 Task: Add a signature Hayden King containing With sincere appreciation and gratitude, Hayden King to email address softage.5@softage.net and add a folder Swimming
Action: Mouse moved to (29, 42)
Screenshot: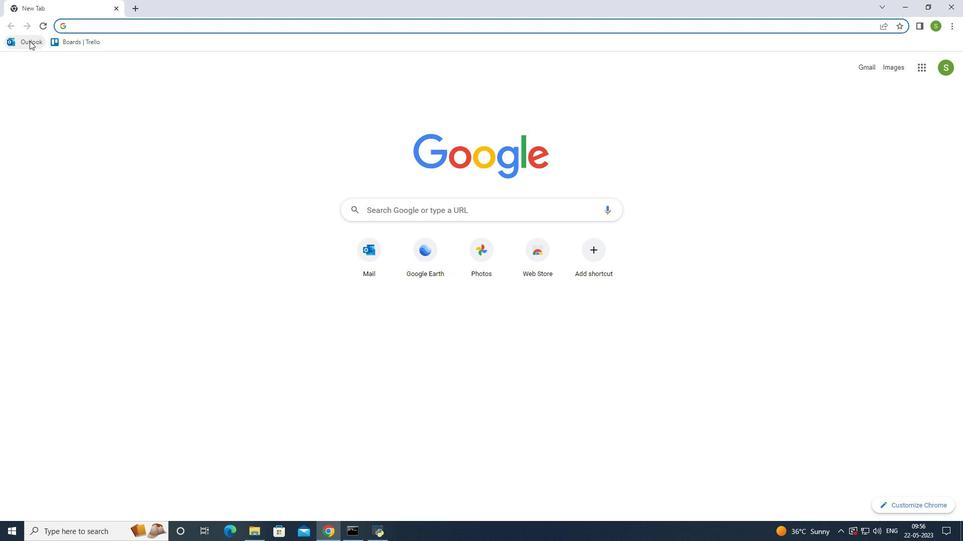 
Action: Mouse pressed left at (29, 42)
Screenshot: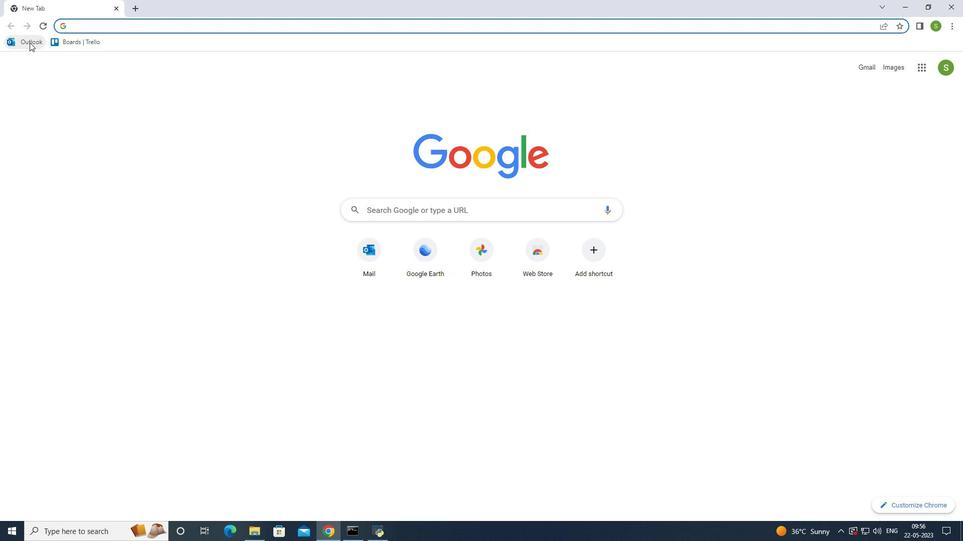 
Action: Mouse moved to (76, 86)
Screenshot: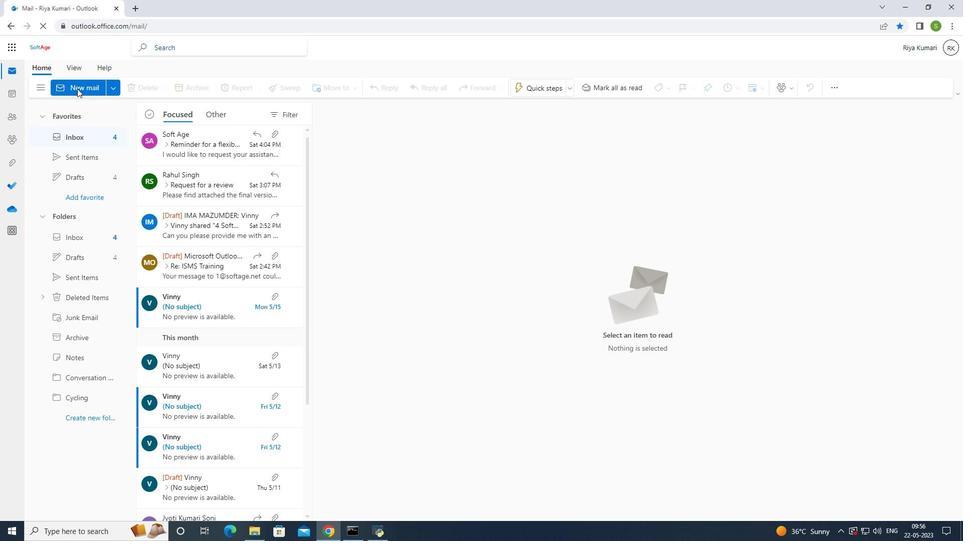 
Action: Mouse pressed left at (76, 86)
Screenshot: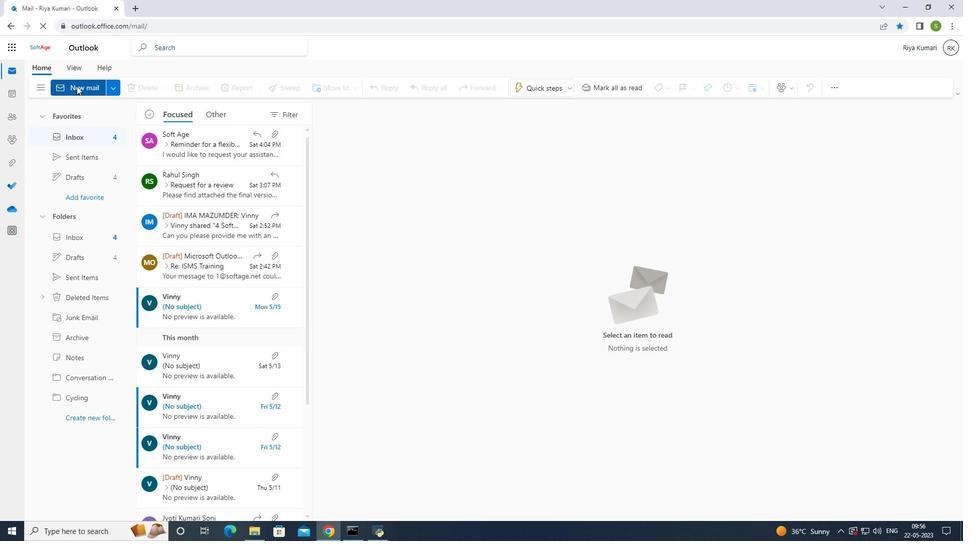 
Action: Mouse moved to (659, 87)
Screenshot: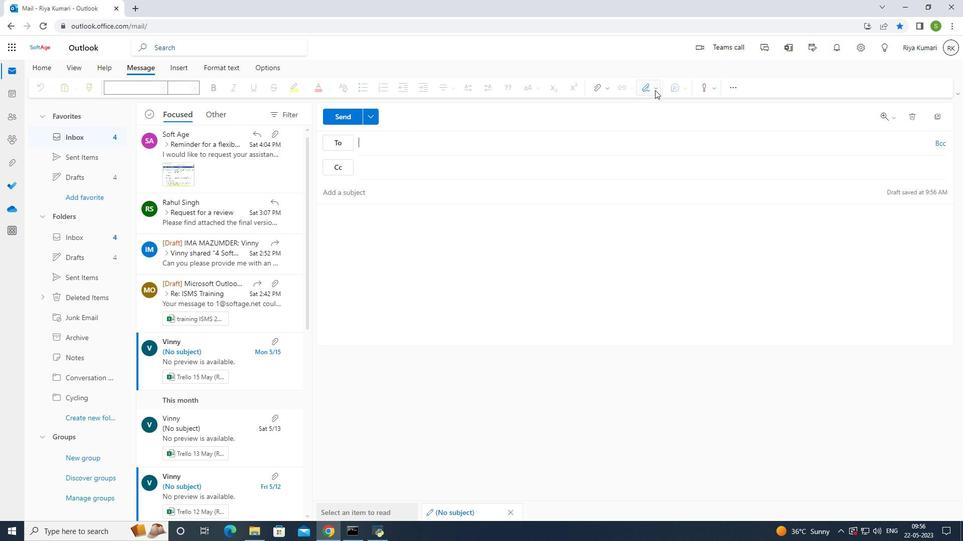 
Action: Mouse pressed left at (659, 87)
Screenshot: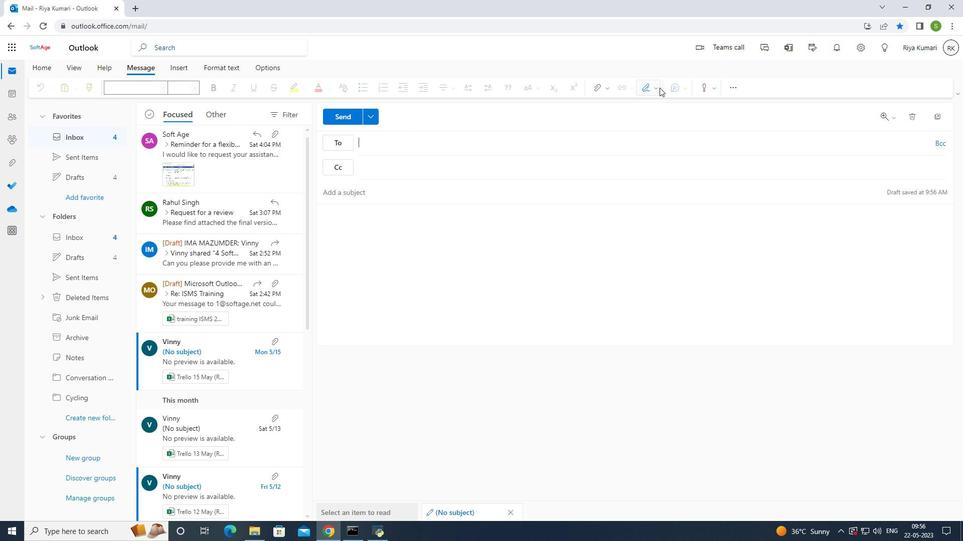 
Action: Mouse moved to (641, 126)
Screenshot: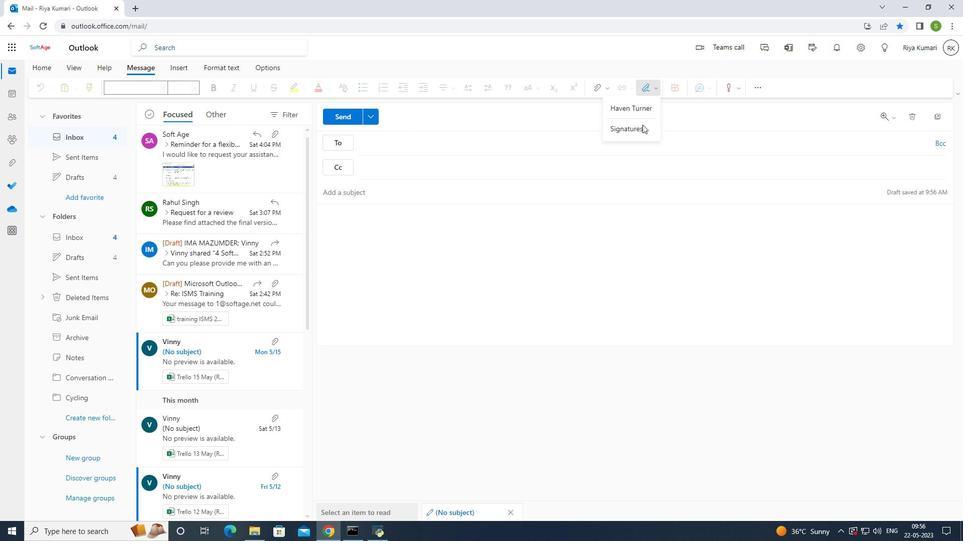 
Action: Mouse pressed left at (641, 126)
Screenshot: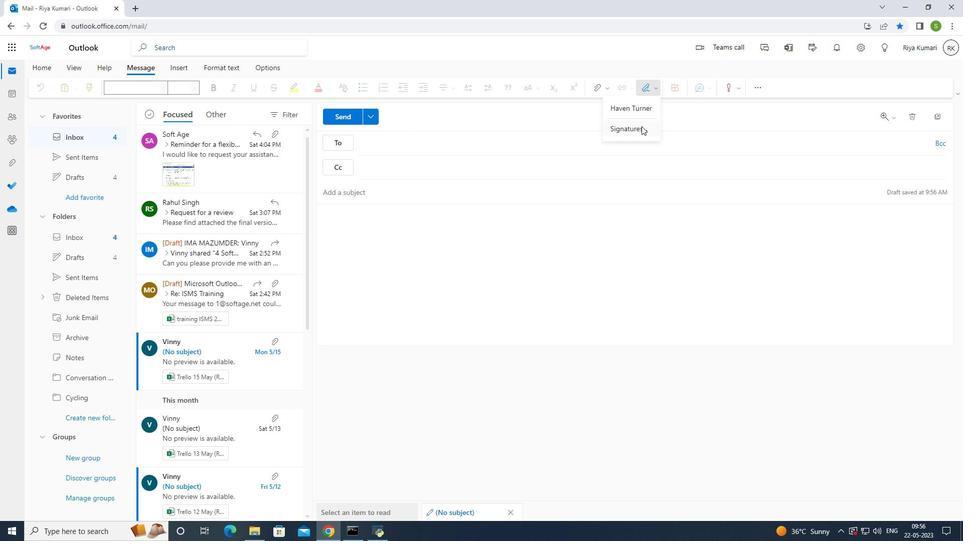 
Action: Mouse moved to (623, 170)
Screenshot: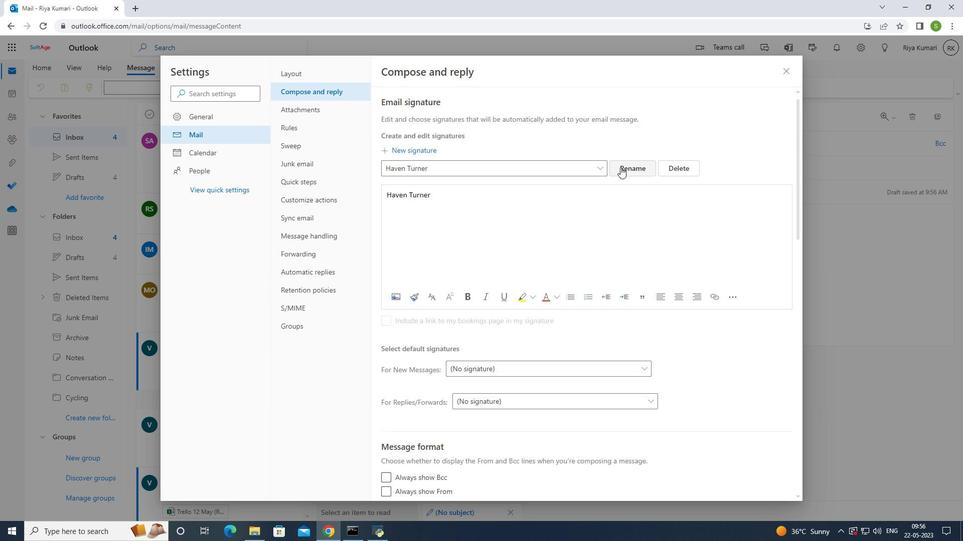 
Action: Mouse pressed left at (623, 170)
Screenshot: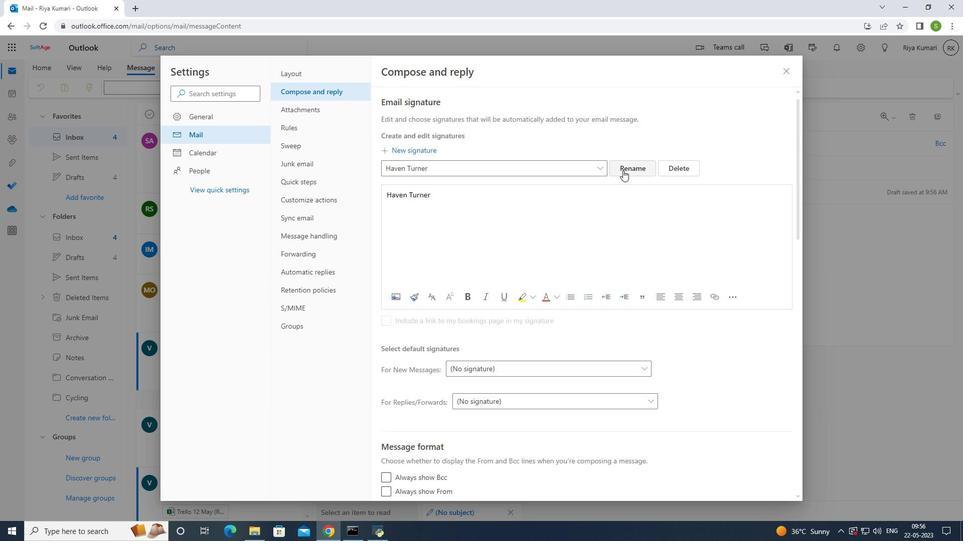 
Action: Mouse moved to (483, 167)
Screenshot: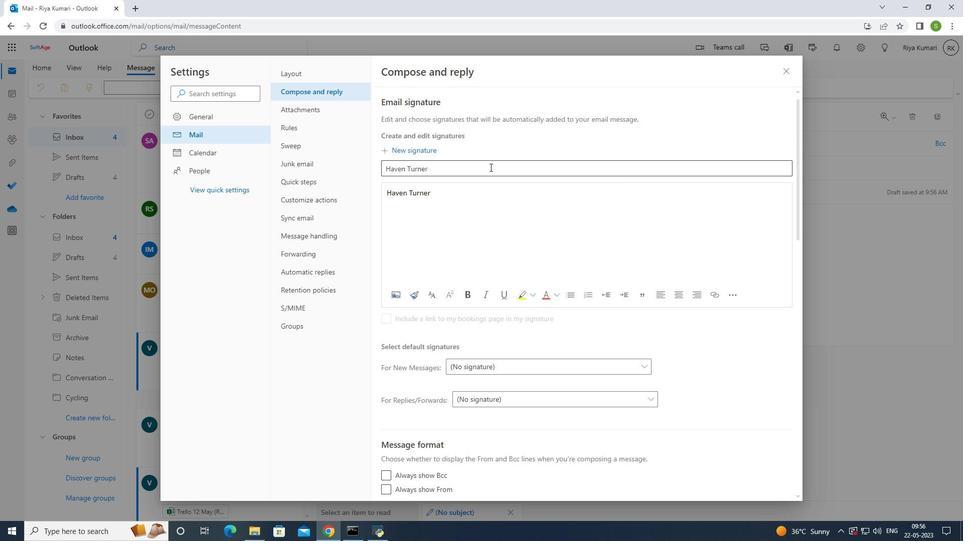 
Action: Mouse pressed left at (483, 167)
Screenshot: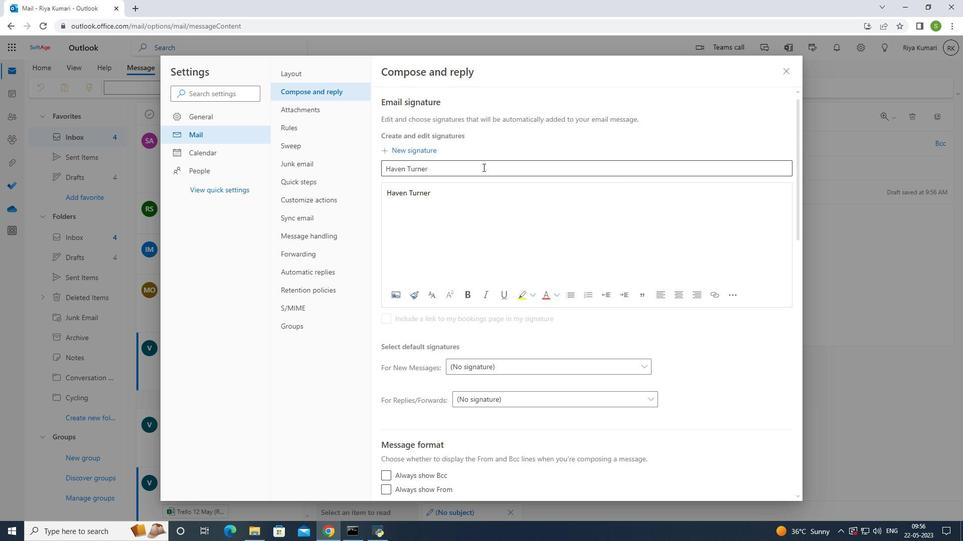 
Action: Mouse moved to (483, 165)
Screenshot: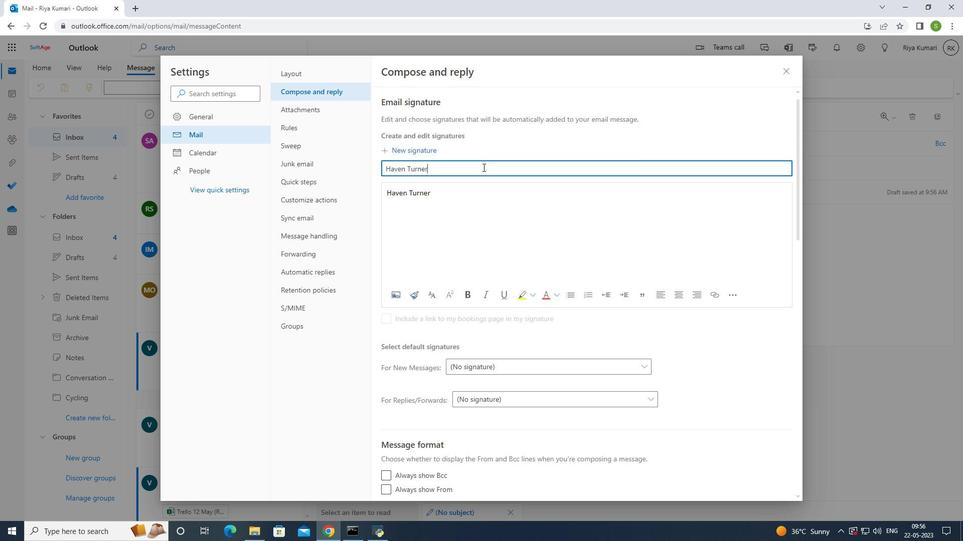 
Action: Key pressed <Key.backspace><Key.backspace><Key.backspace><Key.backspace><Key.backspace><Key.backspace><Key.backspace><Key.backspace><Key.backspace><Key.backspace><Key.backspace>ayden<Key.space><Key.shift>Kingctrl+A<'\x03'>
Screenshot: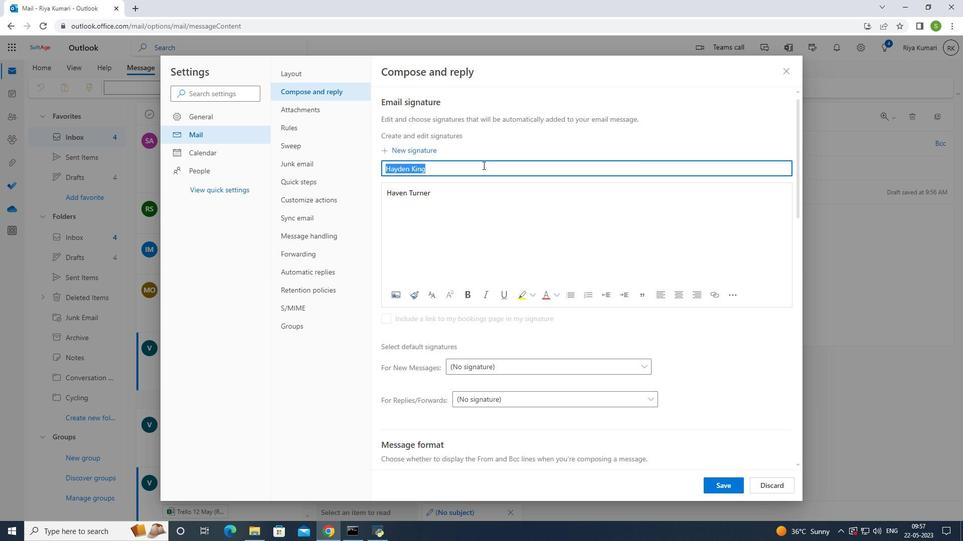 
Action: Mouse moved to (432, 195)
Screenshot: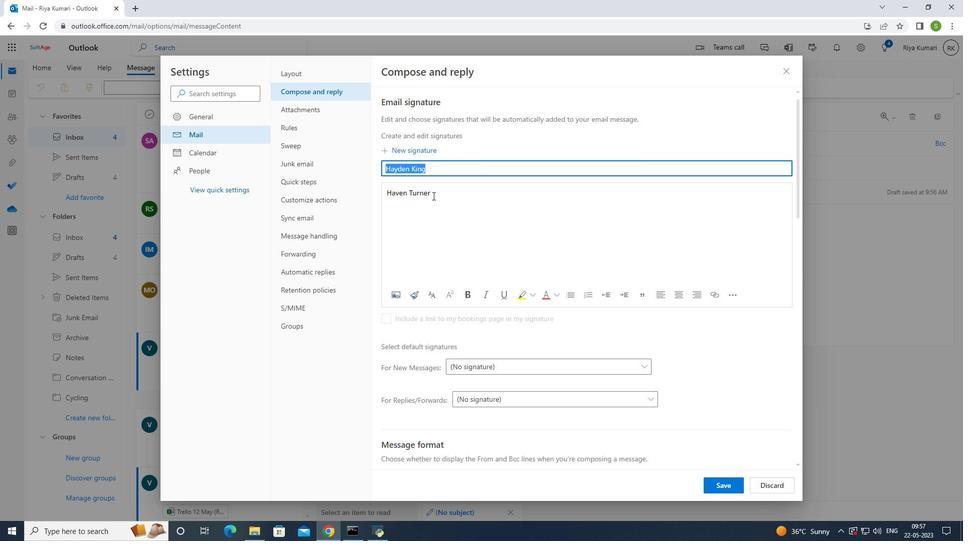 
Action: Mouse pressed left at (432, 195)
Screenshot: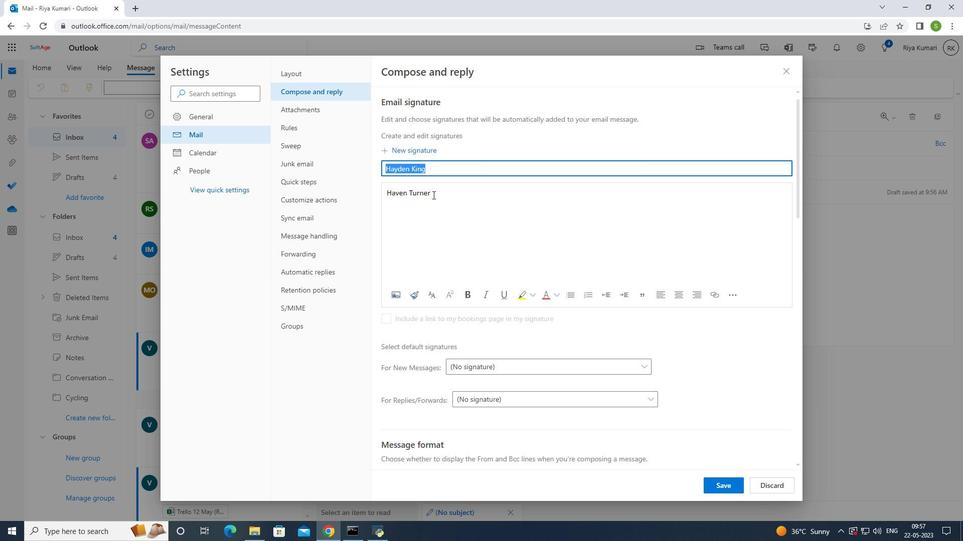 
Action: Mouse moved to (432, 191)
Screenshot: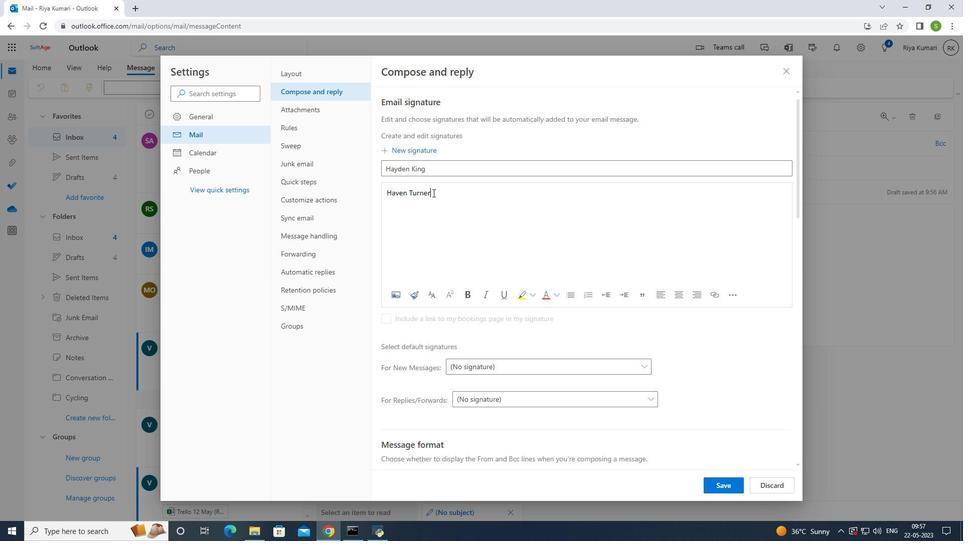 
Action: Key pressed <Key.backspace>
Screenshot: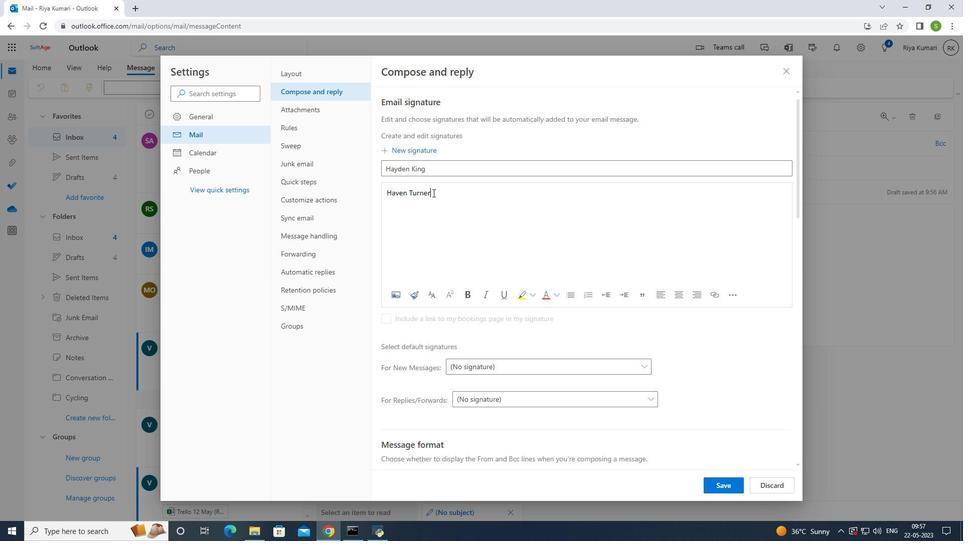 
Action: Mouse moved to (432, 191)
Screenshot: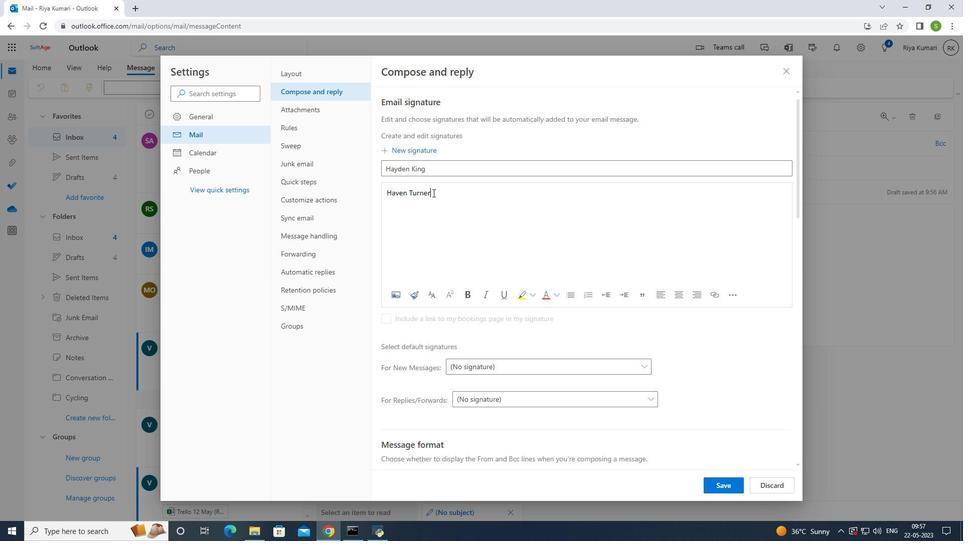 
Action: Key pressed <Key.backspace><Key.backspace><Key.backspace><Key.backspace><Key.backspace><Key.backspace><Key.backspace><Key.backspace><Key.backspace><Key.backspace><Key.backspace><Key.backspace><Key.backspace><Key.backspace><Key.backspace><Key.backspace><Key.backspace><Key.backspace>
Screenshot: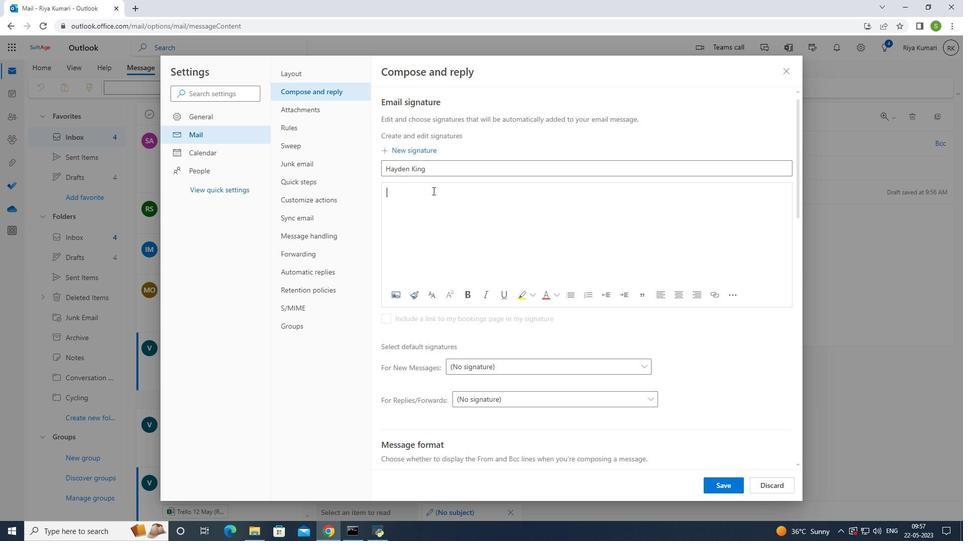 
Action: Mouse moved to (434, 191)
Screenshot: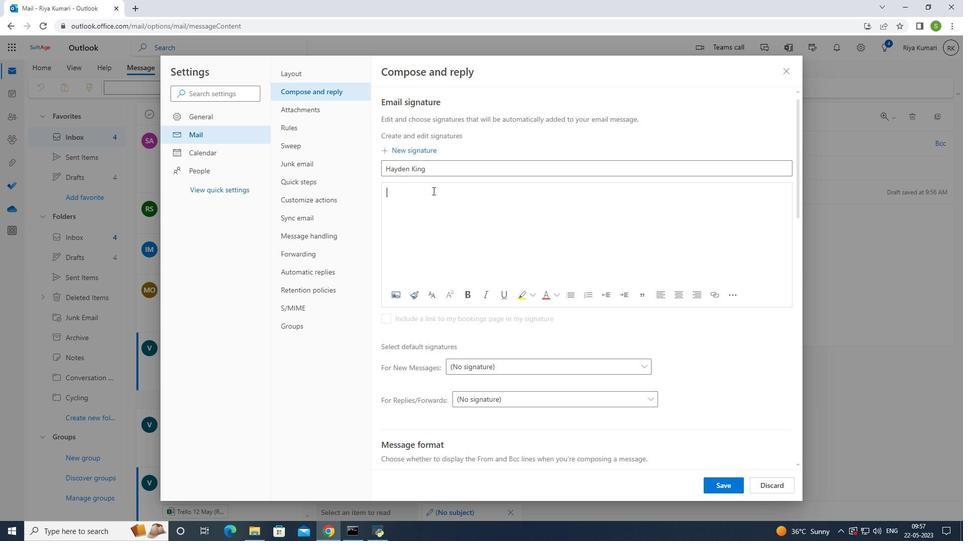 
Action: Key pressed ctrl+V
Screenshot: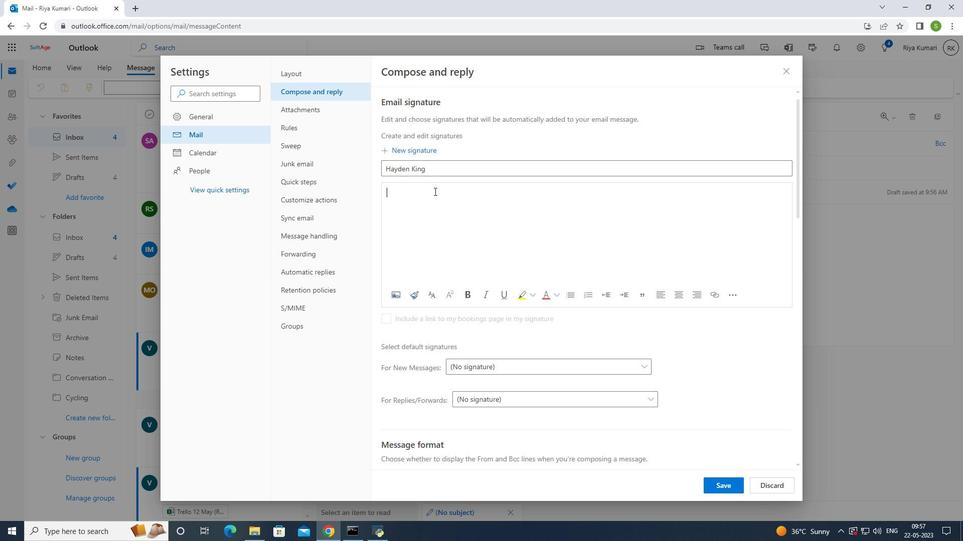 
Action: Mouse moved to (712, 485)
Screenshot: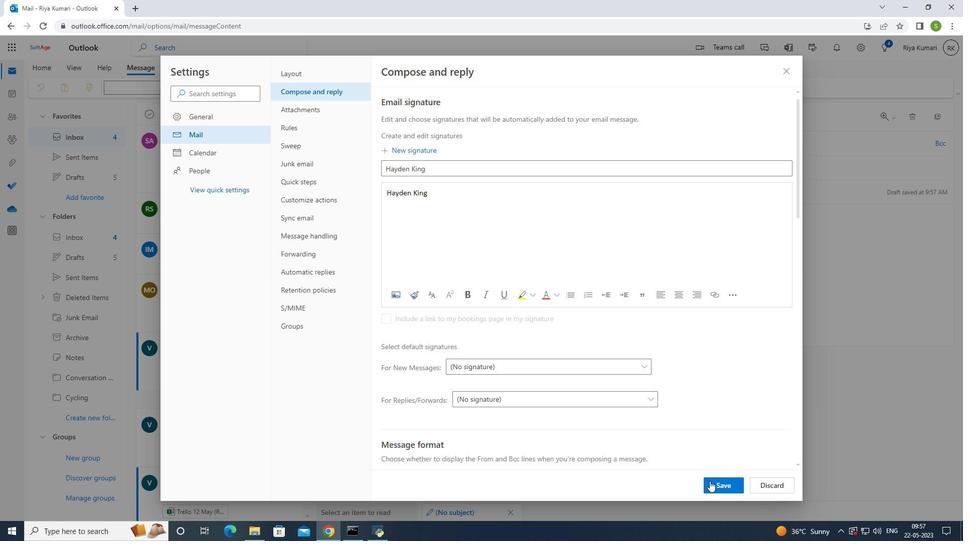
Action: Mouse pressed left at (712, 485)
Screenshot: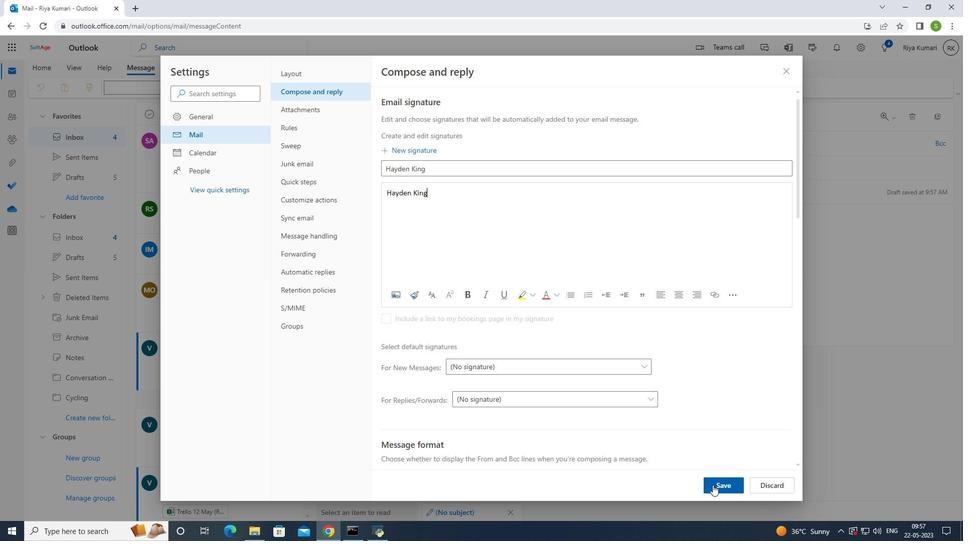 
Action: Mouse moved to (788, 68)
Screenshot: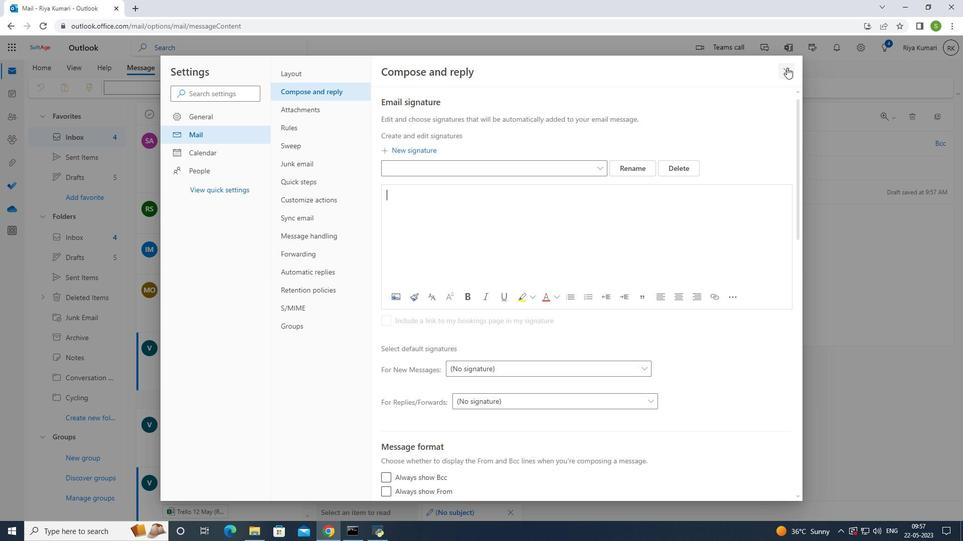 
Action: Mouse pressed left at (788, 68)
Screenshot: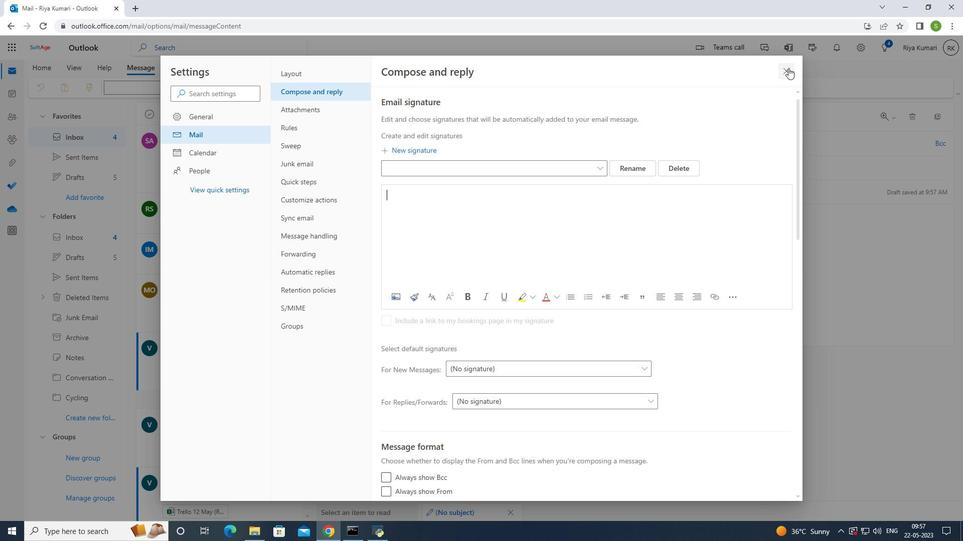 
Action: Mouse moved to (380, 243)
Screenshot: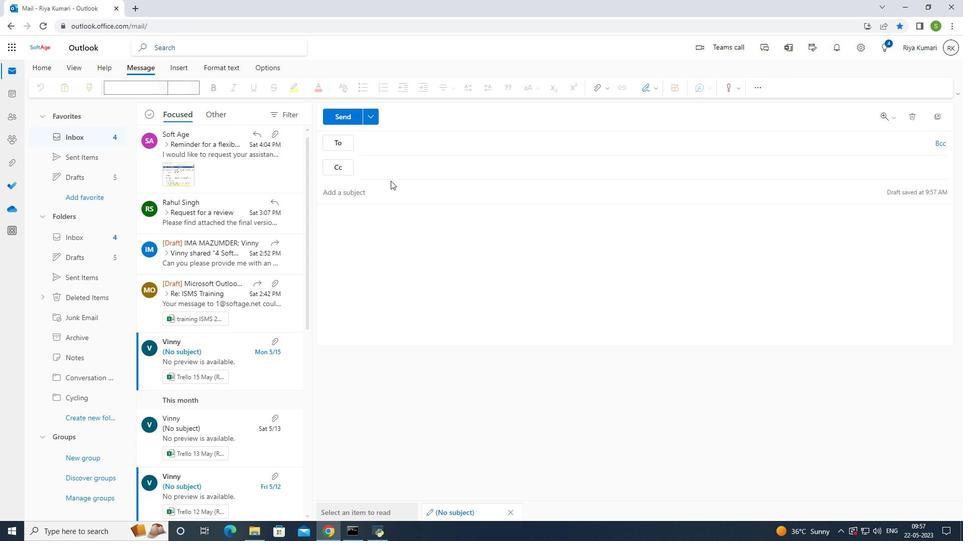 
Action: Mouse pressed left at (380, 243)
Screenshot: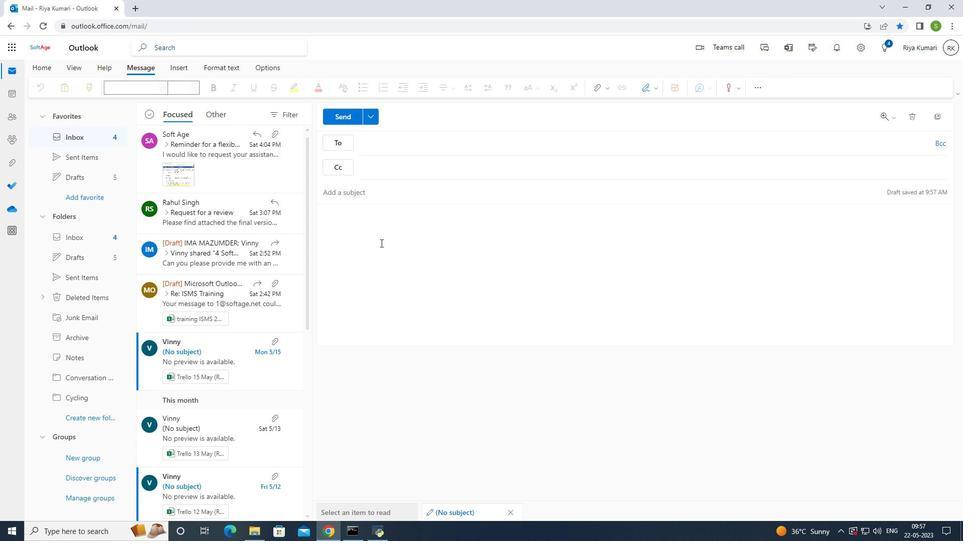 
Action: Mouse moved to (657, 89)
Screenshot: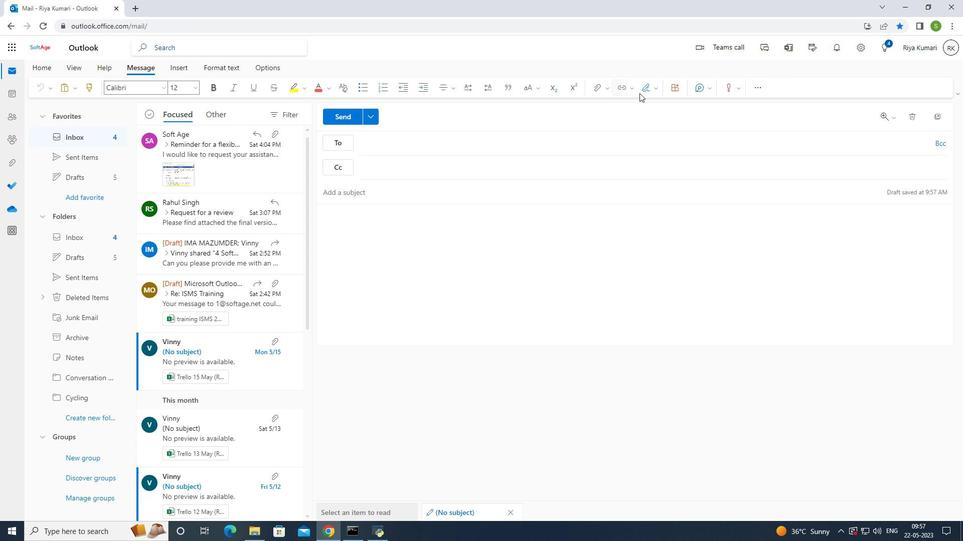 
Action: Mouse pressed left at (657, 89)
Screenshot: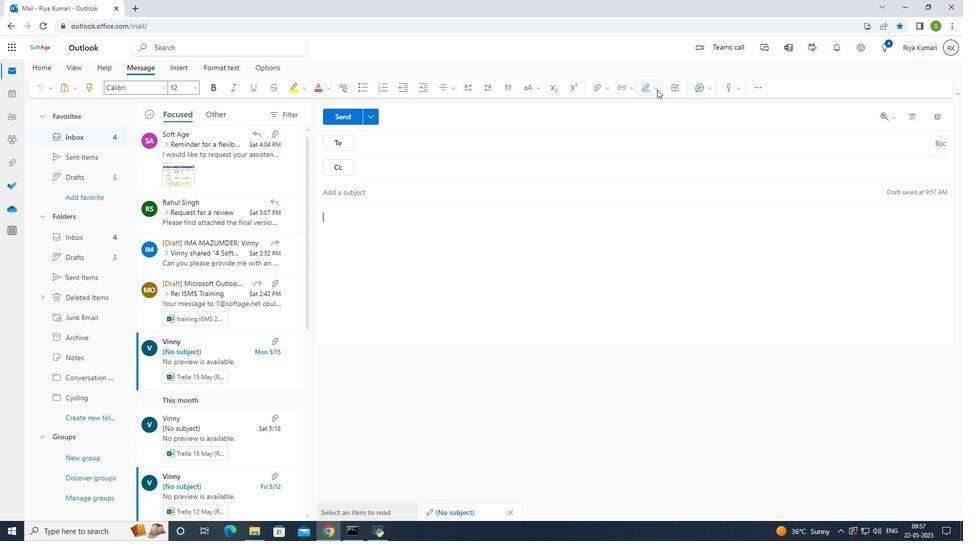 
Action: Mouse moved to (636, 106)
Screenshot: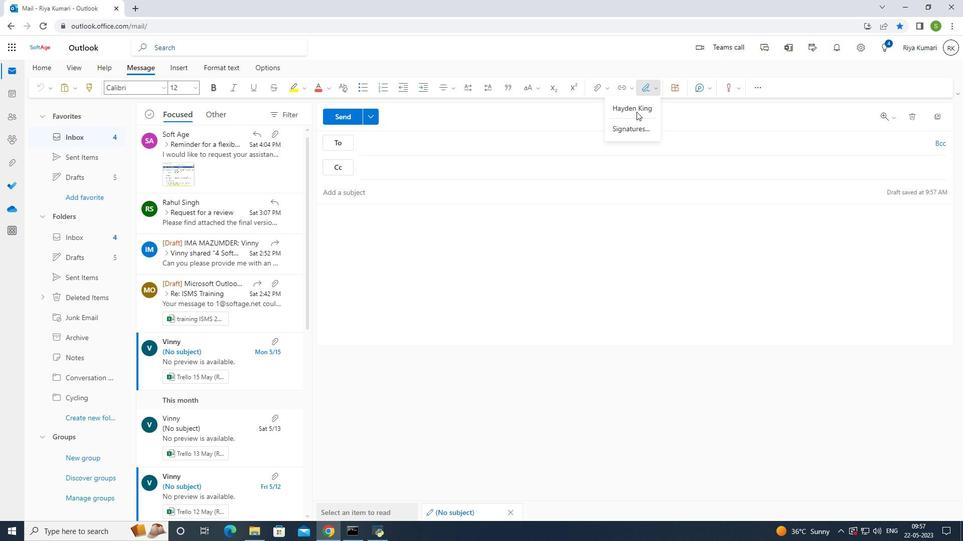 
Action: Mouse pressed left at (636, 106)
Screenshot: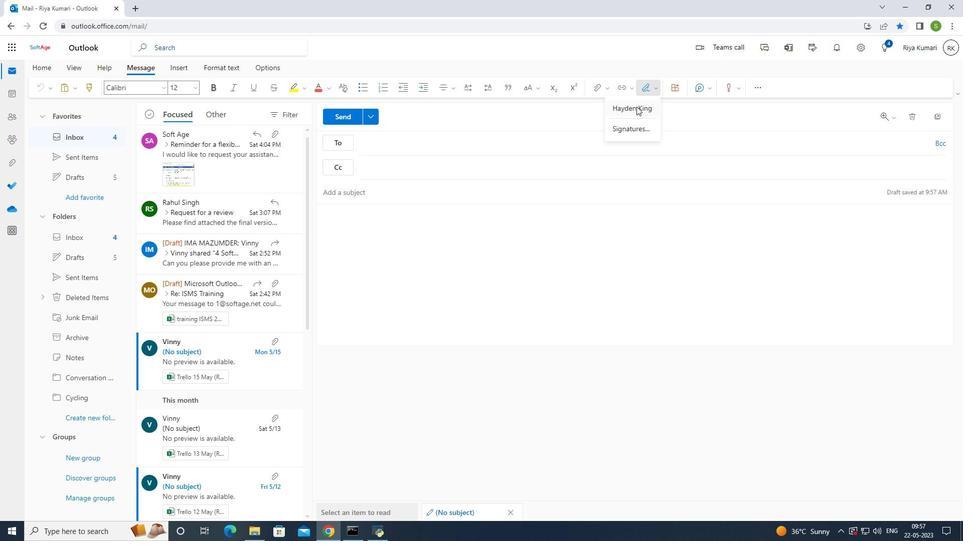 
Action: Mouse moved to (377, 141)
Screenshot: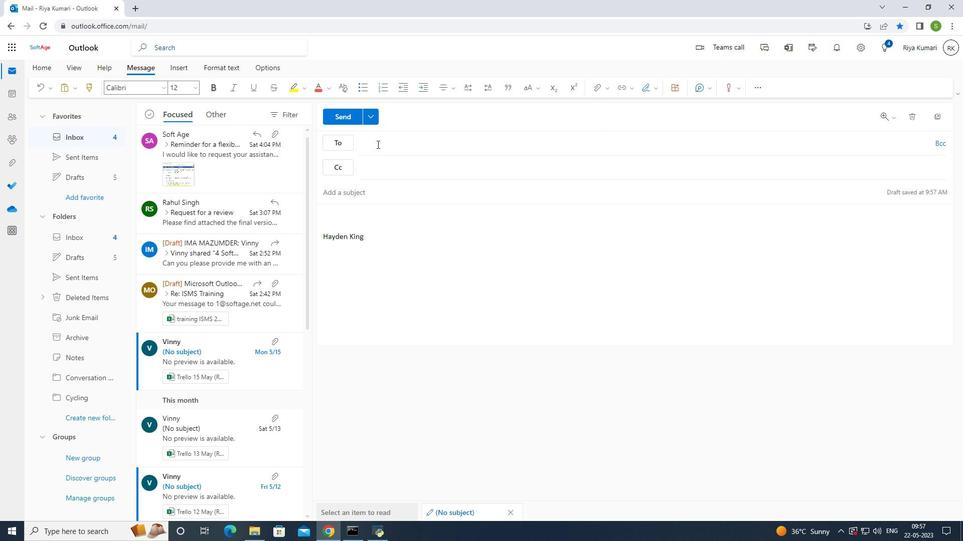 
Action: Mouse pressed left at (377, 141)
Screenshot: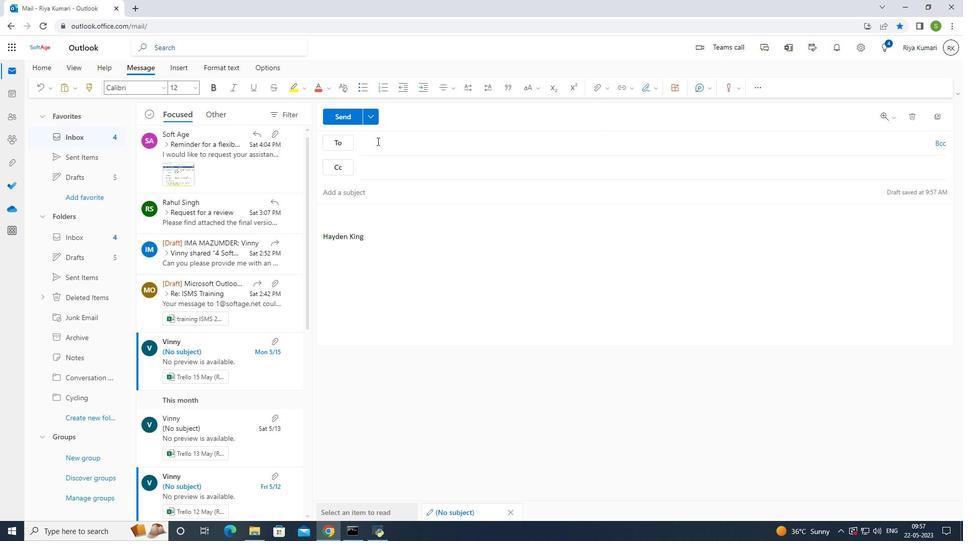 
Action: Mouse moved to (603, 233)
Screenshot: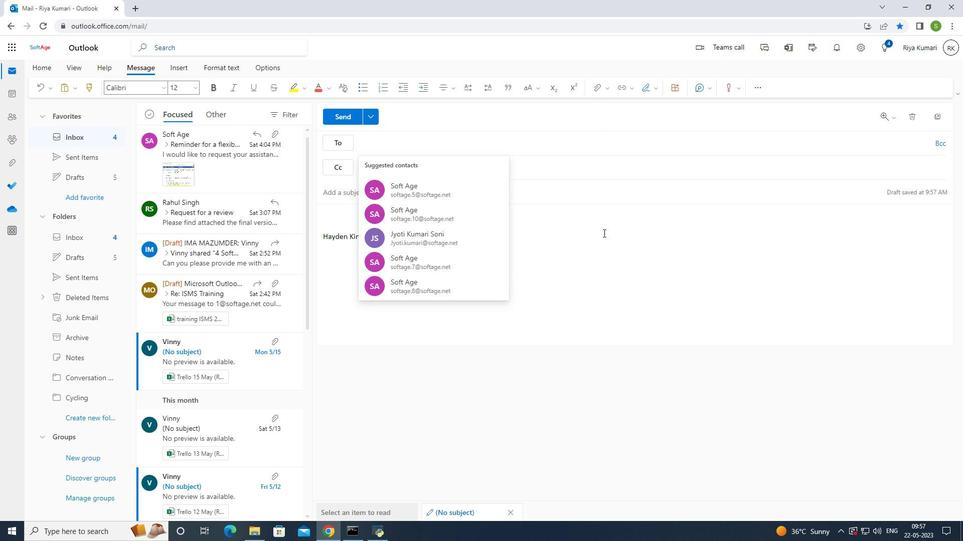 
Action: Key pressed softage.5<Key.shift>@softage.net
Screenshot: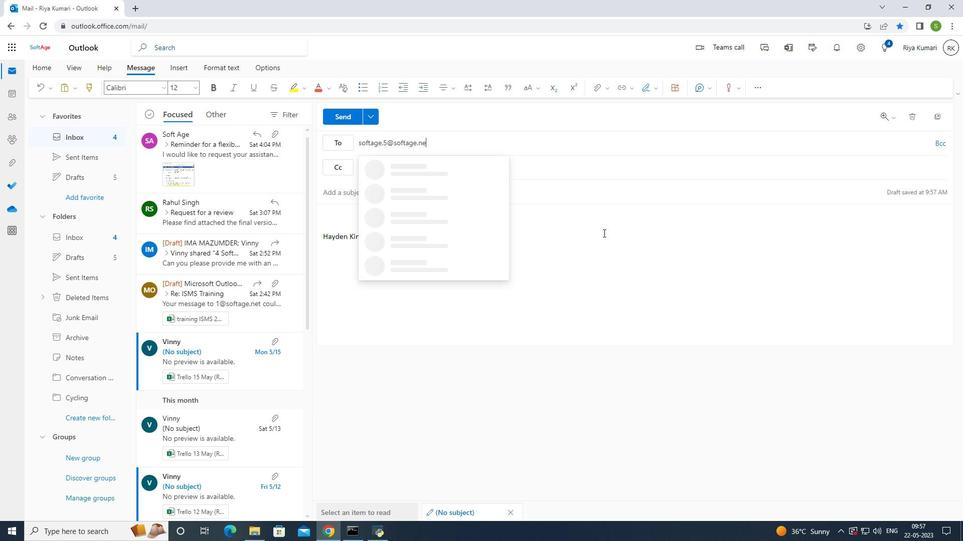 
Action: Mouse moved to (457, 173)
Screenshot: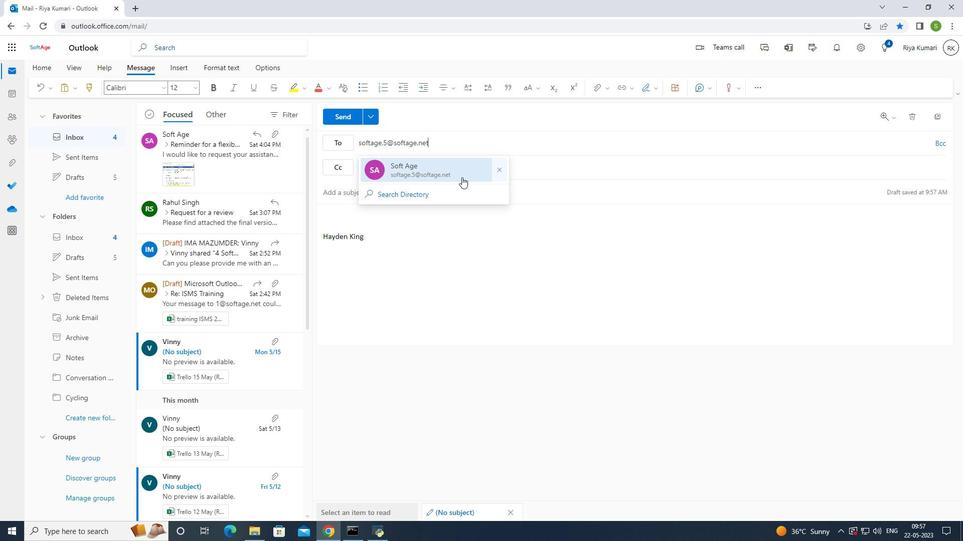 
Action: Mouse pressed left at (457, 173)
Screenshot: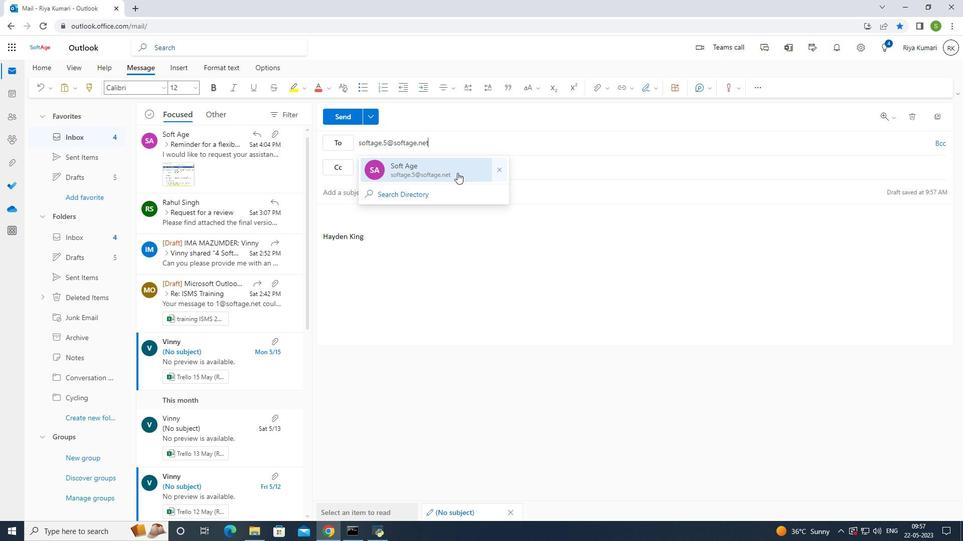 
Action: Mouse moved to (344, 218)
Screenshot: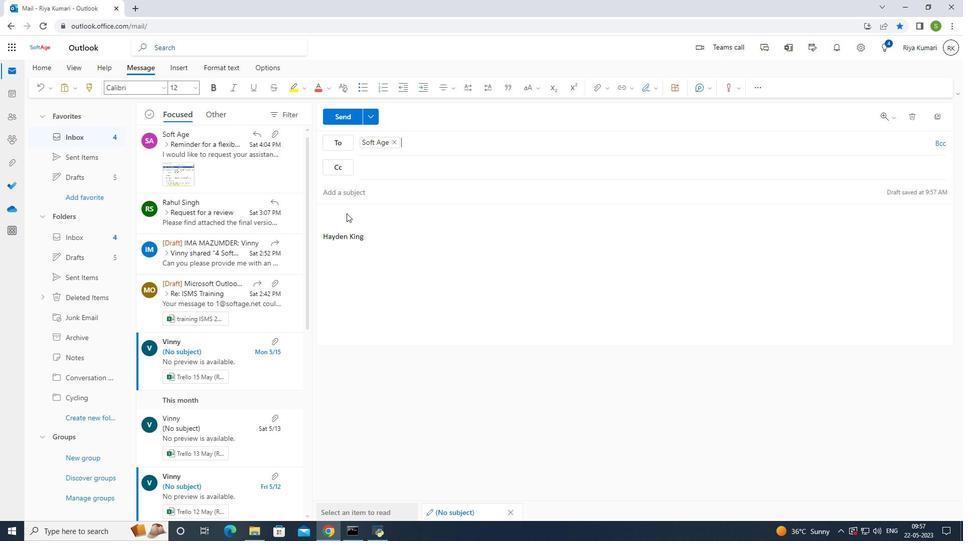 
Action: Mouse pressed left at (344, 218)
Screenshot: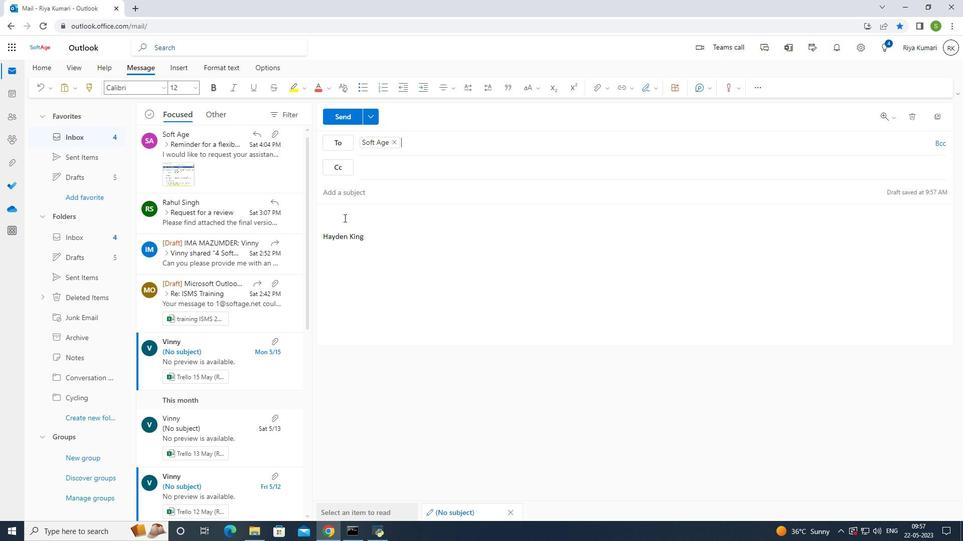 
Action: Mouse moved to (574, 285)
Screenshot: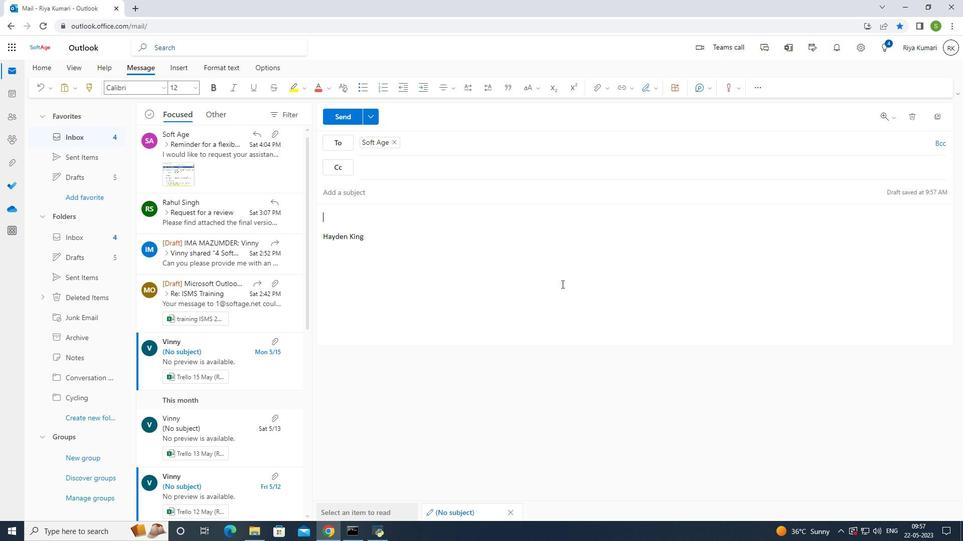 
Action: Key pressed <Key.shift>Sincere<Key.space>appri<Key.backspace>eciatation<Key.space>and<Key.space>gratitude
Screenshot: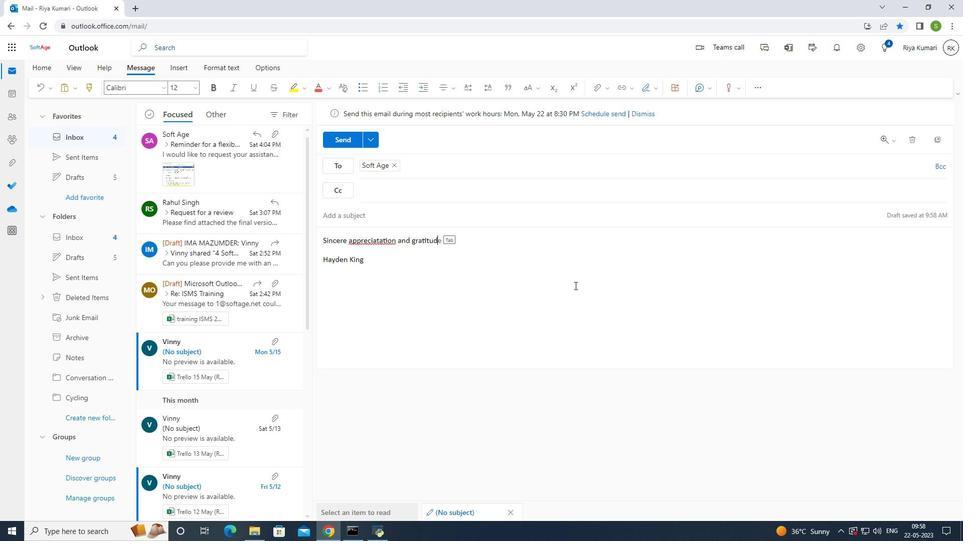 
Action: Mouse moved to (384, 239)
Screenshot: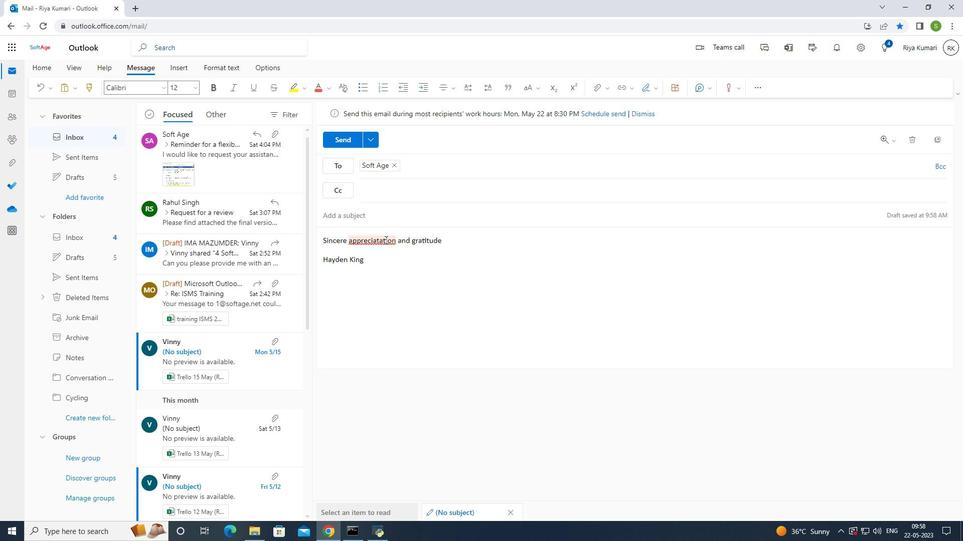 
Action: Mouse pressed left at (384, 239)
Screenshot: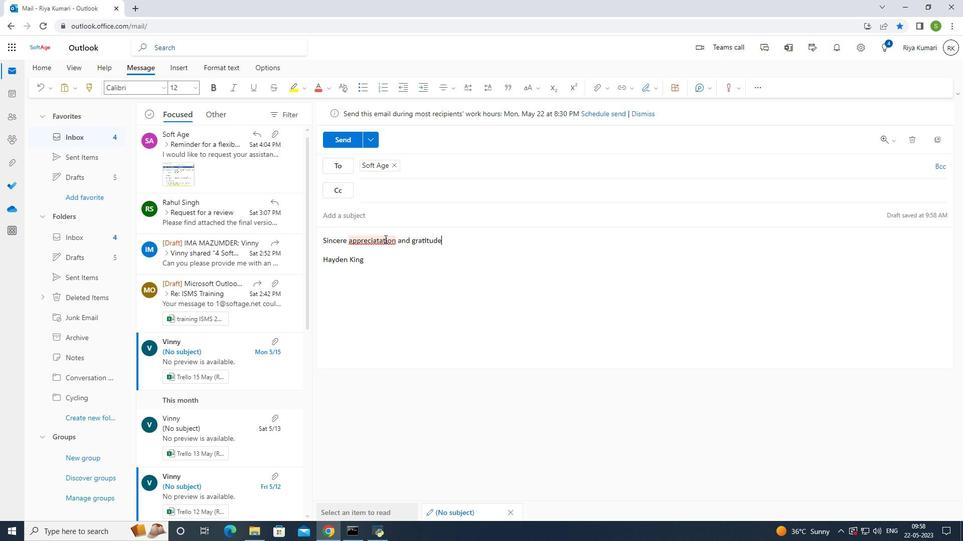 
Action: Mouse moved to (382, 240)
Screenshot: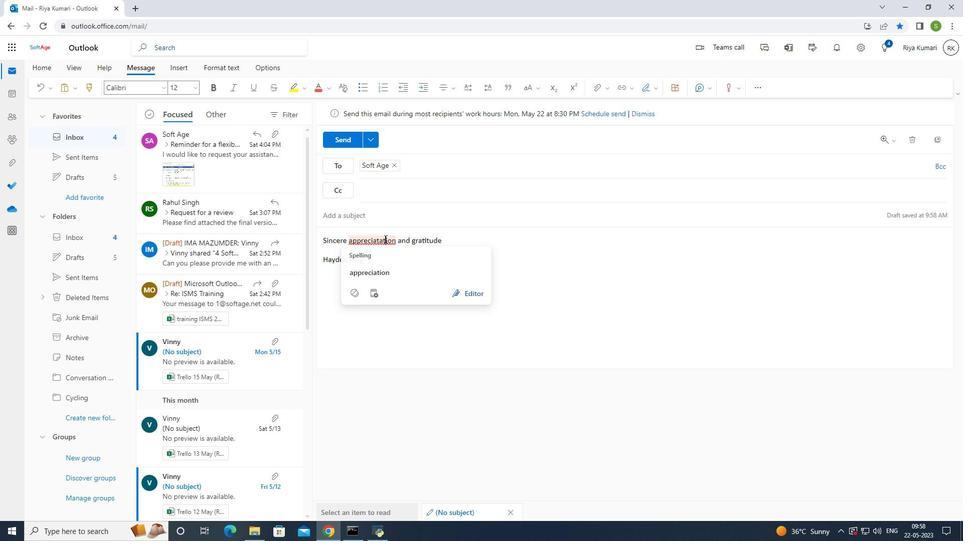 
Action: Mouse pressed left at (382, 240)
Screenshot: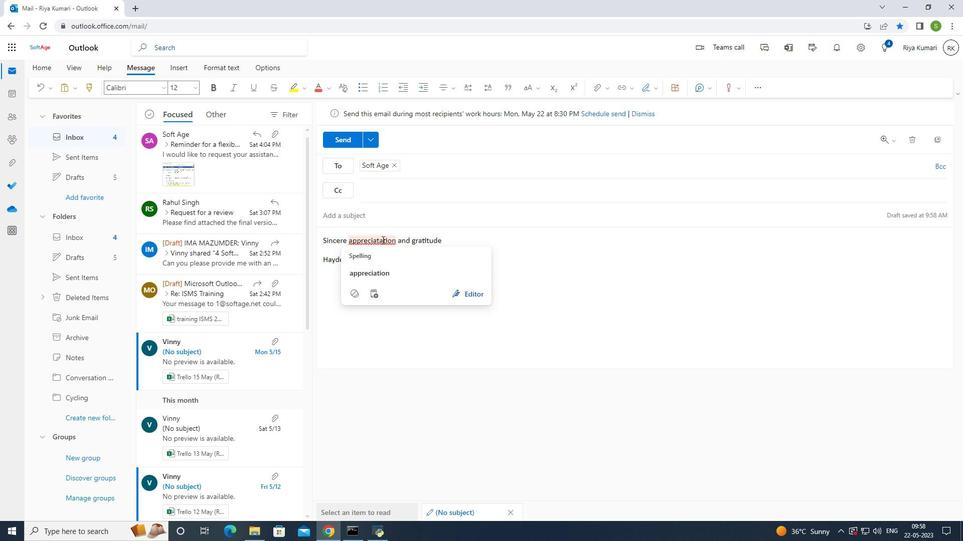 
Action: Mouse moved to (386, 241)
Screenshot: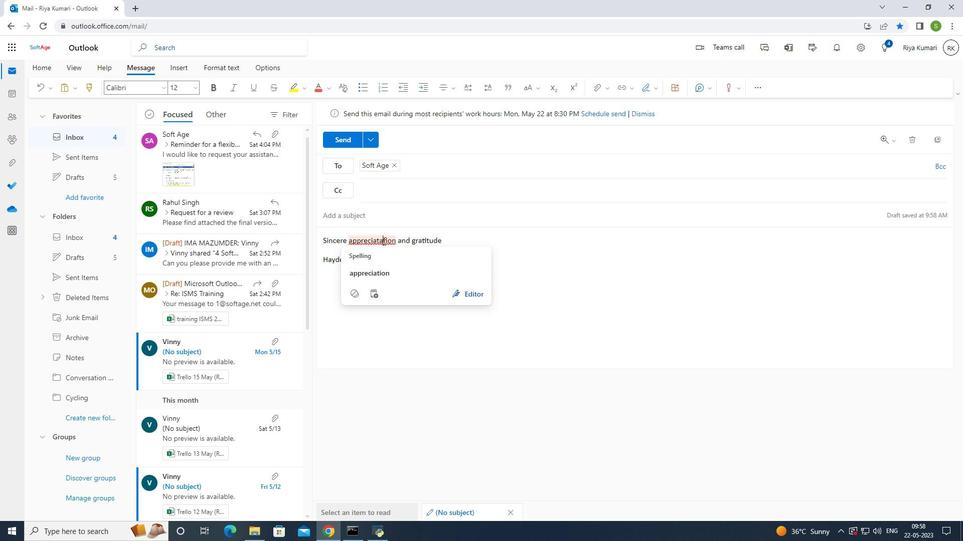 
Action: Key pressed <Key.backspace><Key.backspace>
Screenshot: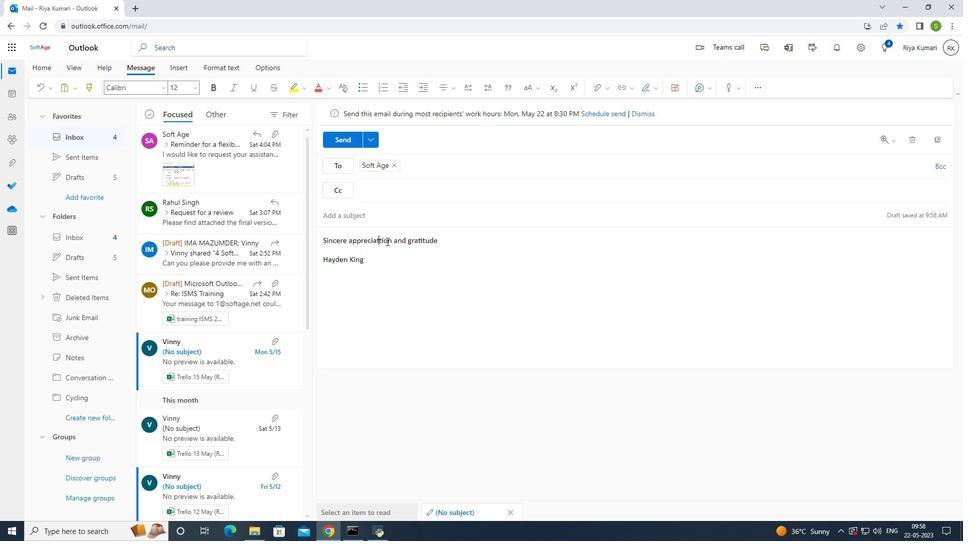 
Action: Mouse moved to (52, 378)
Screenshot: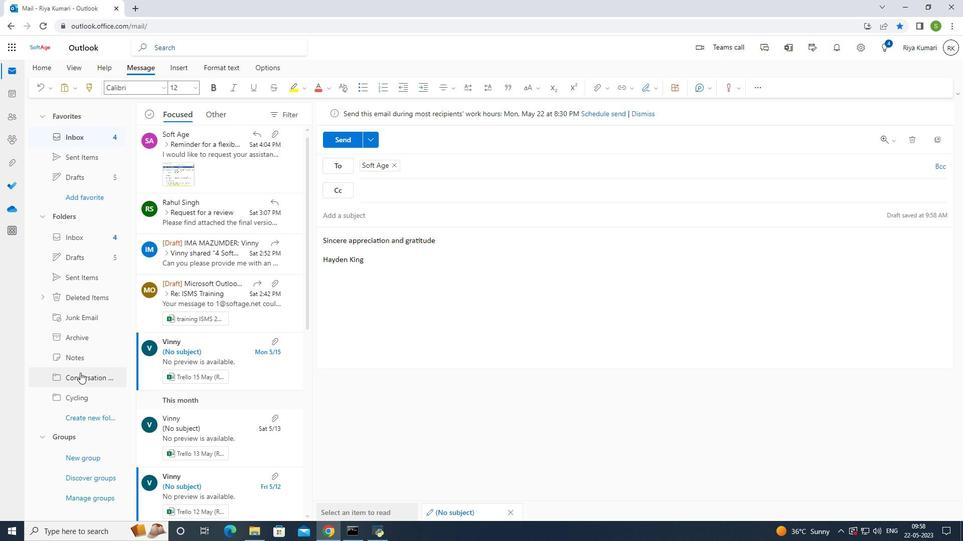 
Action: Mouse scrolled (52, 377) with delta (0, 0)
Screenshot: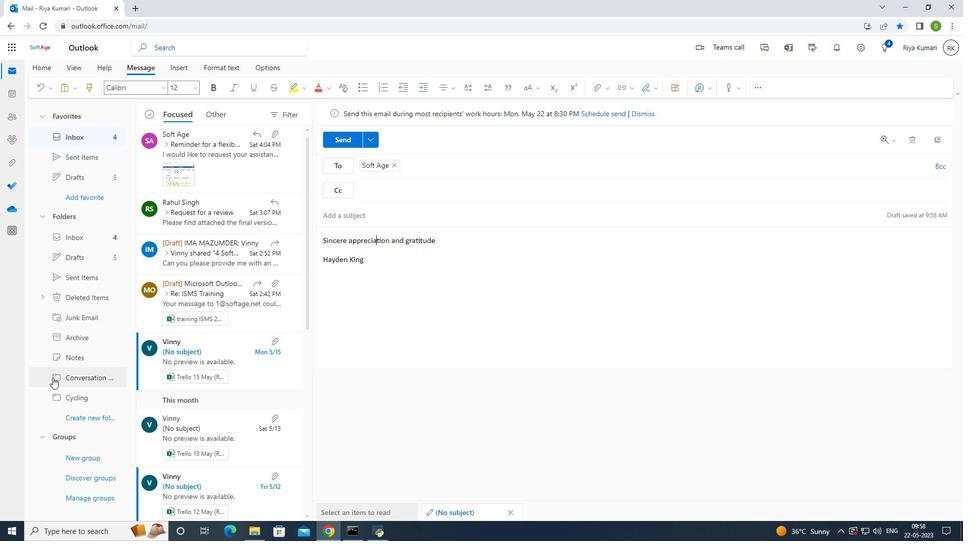 
Action: Mouse scrolled (52, 377) with delta (0, 0)
Screenshot: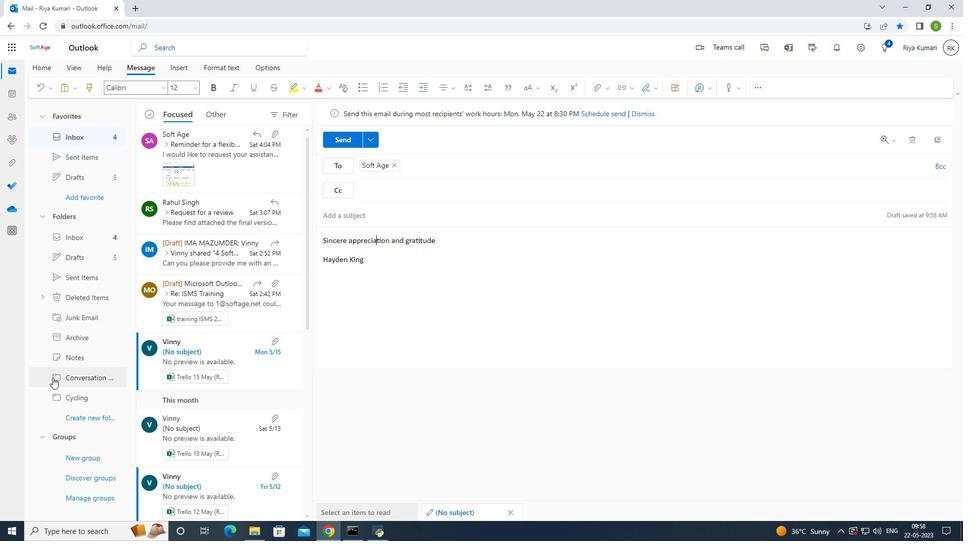 
Action: Mouse moved to (81, 417)
Screenshot: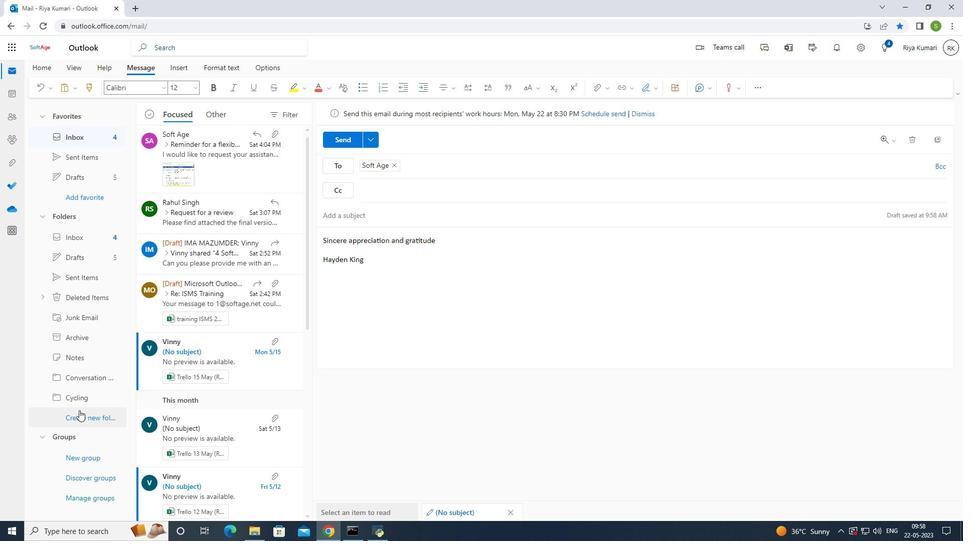 
Action: Mouse pressed left at (81, 417)
Screenshot: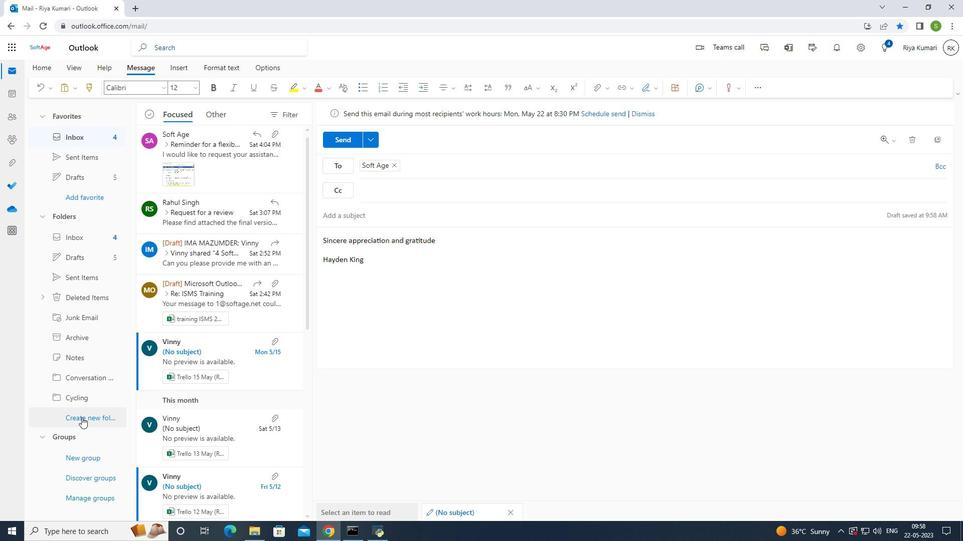 
Action: Mouse moved to (141, 351)
Screenshot: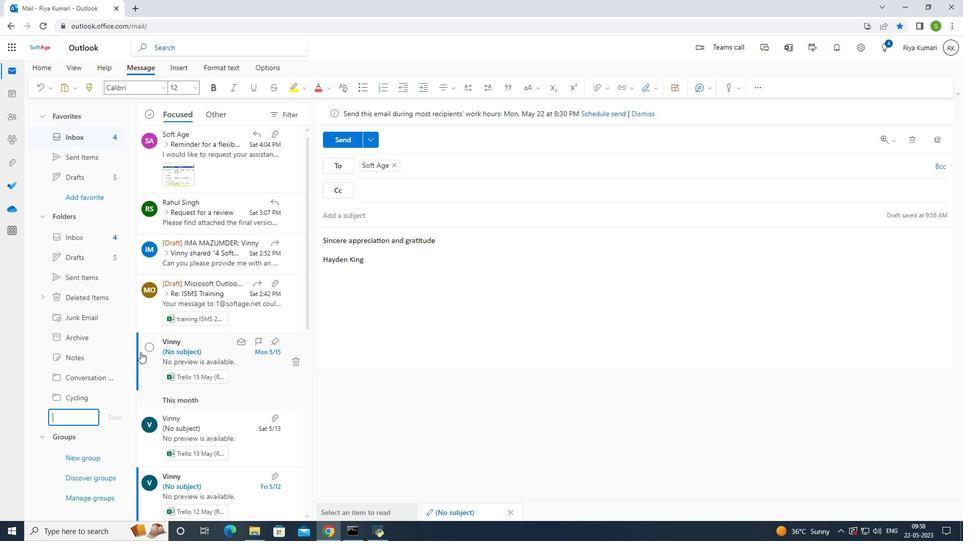 
Action: Key pressed <Key.shift>swimmim<Key.backspace>ng
Screenshot: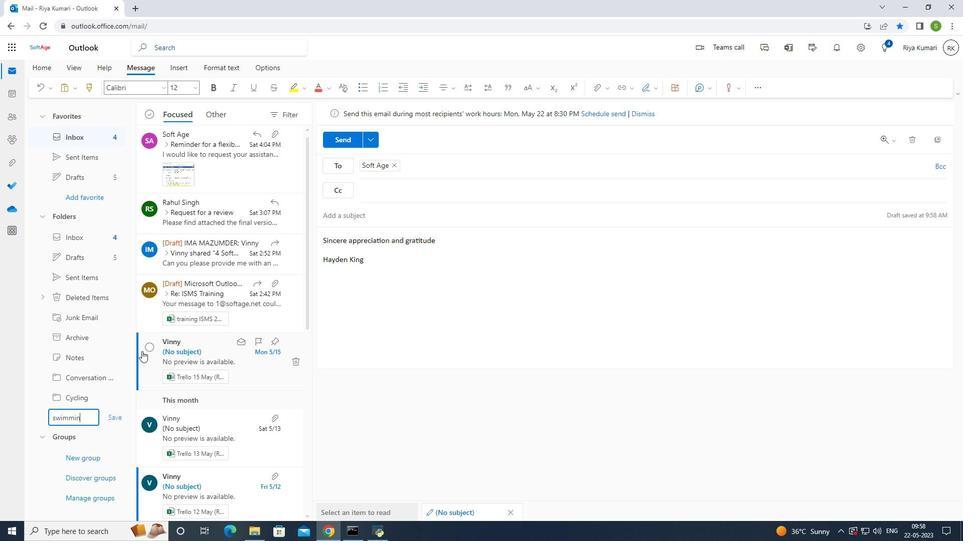 
Action: Mouse moved to (116, 420)
Screenshot: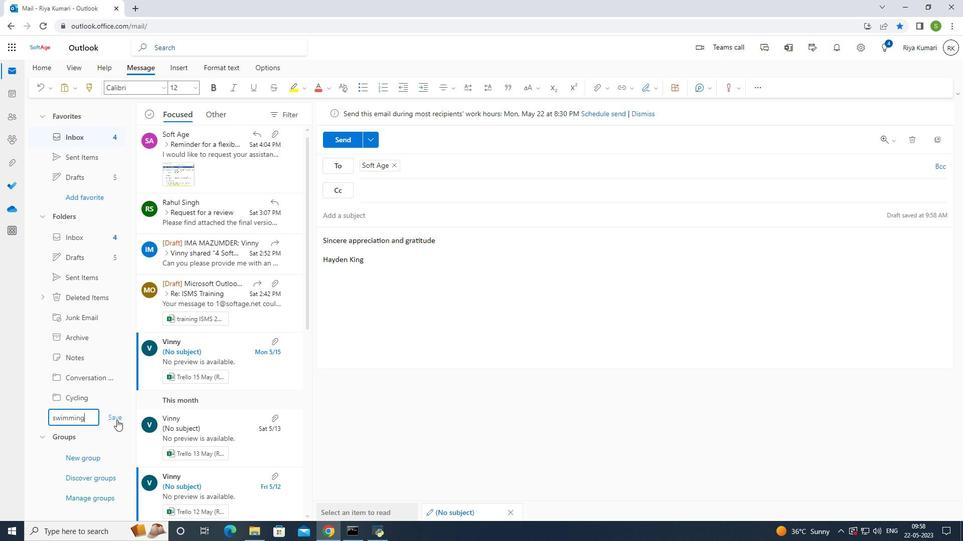 
Action: Mouse pressed left at (116, 420)
Screenshot: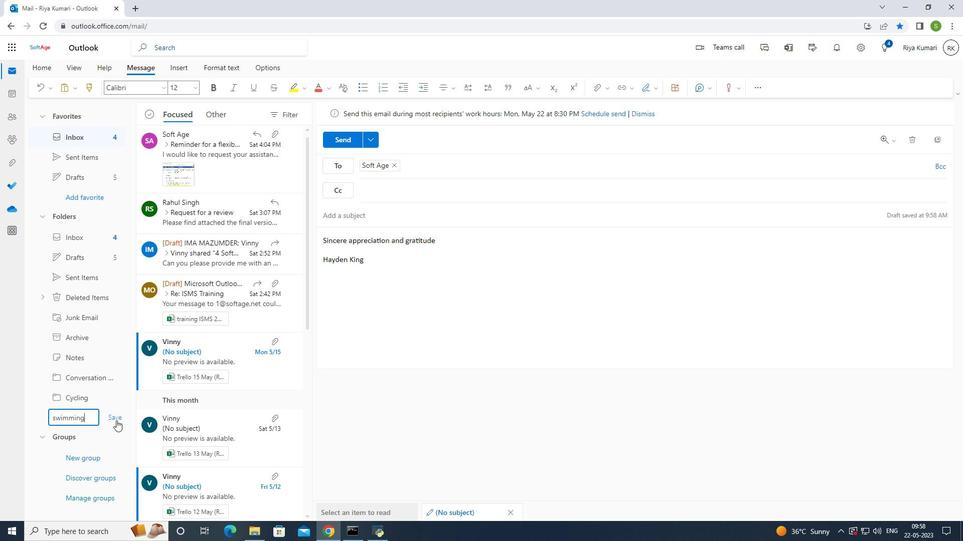 
Action: Mouse moved to (344, 138)
Screenshot: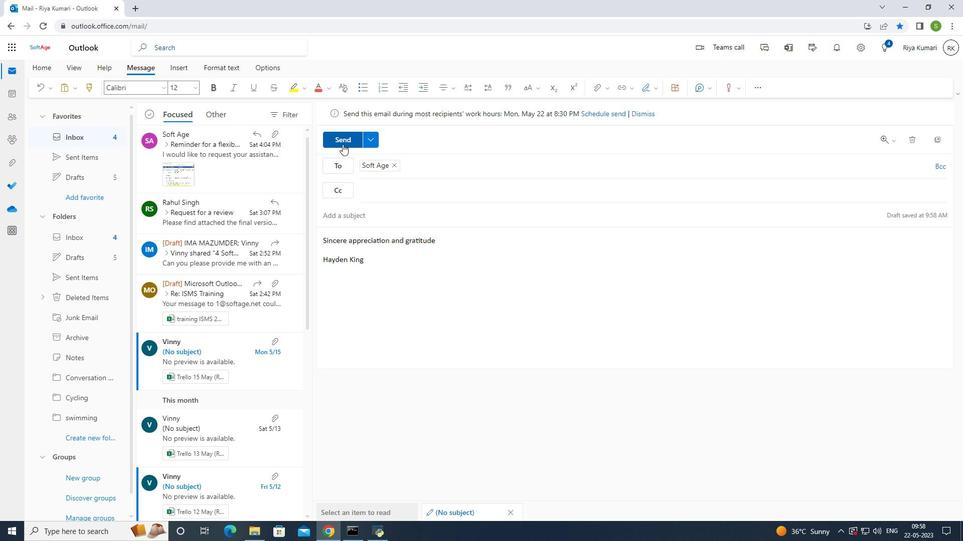 
Action: Mouse pressed left at (344, 138)
Screenshot: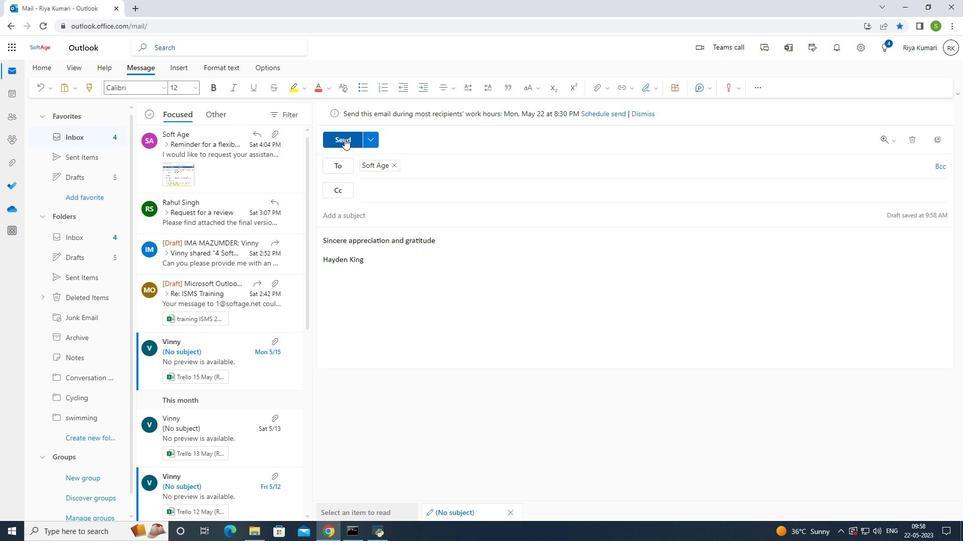 
Action: Mouse moved to (466, 309)
Screenshot: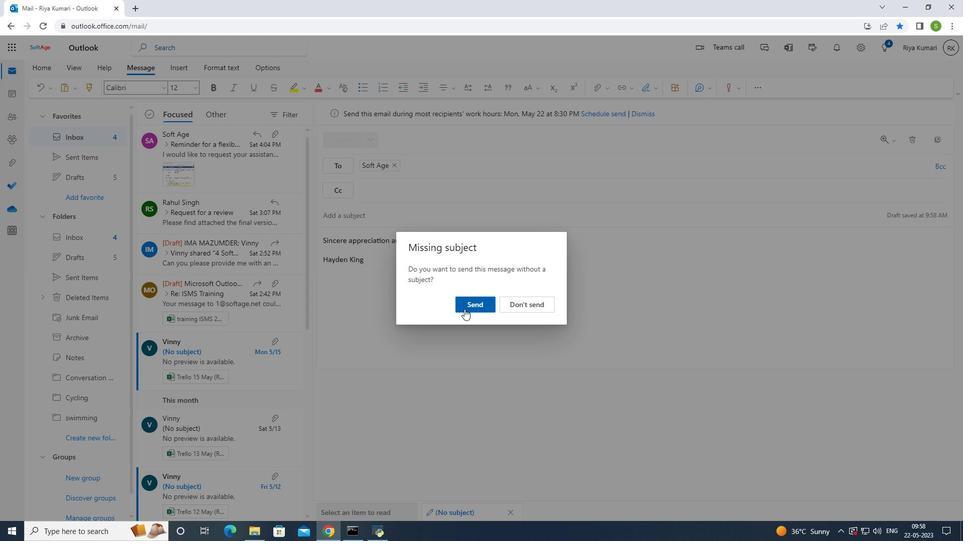 
Action: Mouse pressed left at (466, 309)
Screenshot: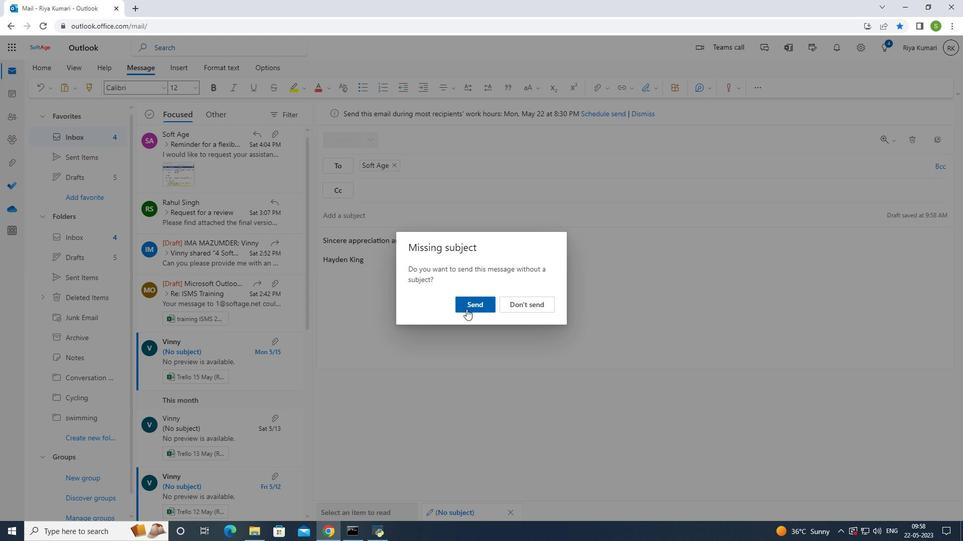 
Action: Mouse moved to (477, 293)
Screenshot: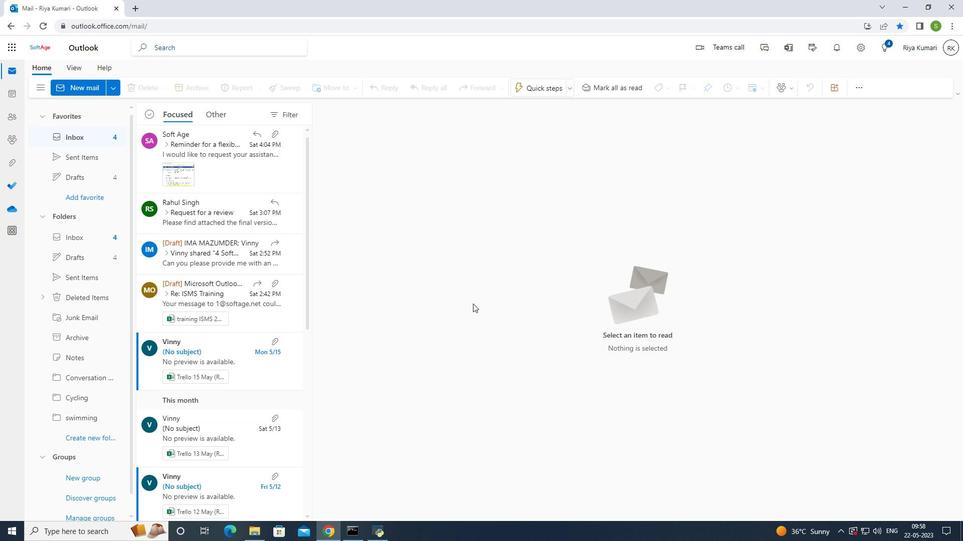 
